 Task: Upload a picture with the name "profile_headshot".
Action: Mouse moved to (829, 73)
Screenshot: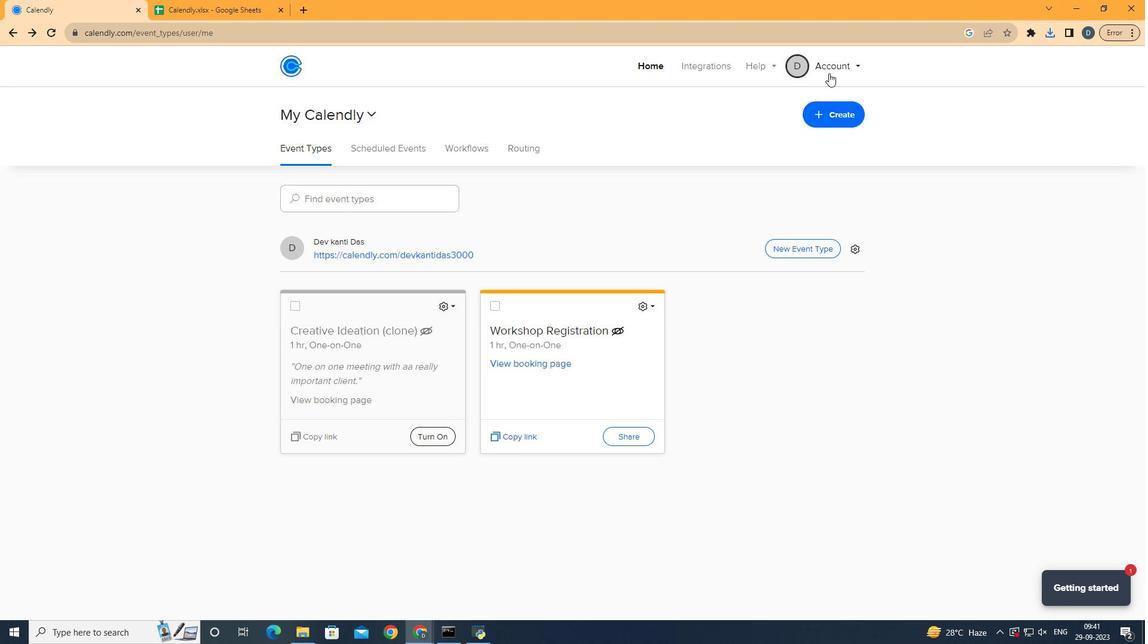 
Action: Mouse pressed left at (829, 73)
Screenshot: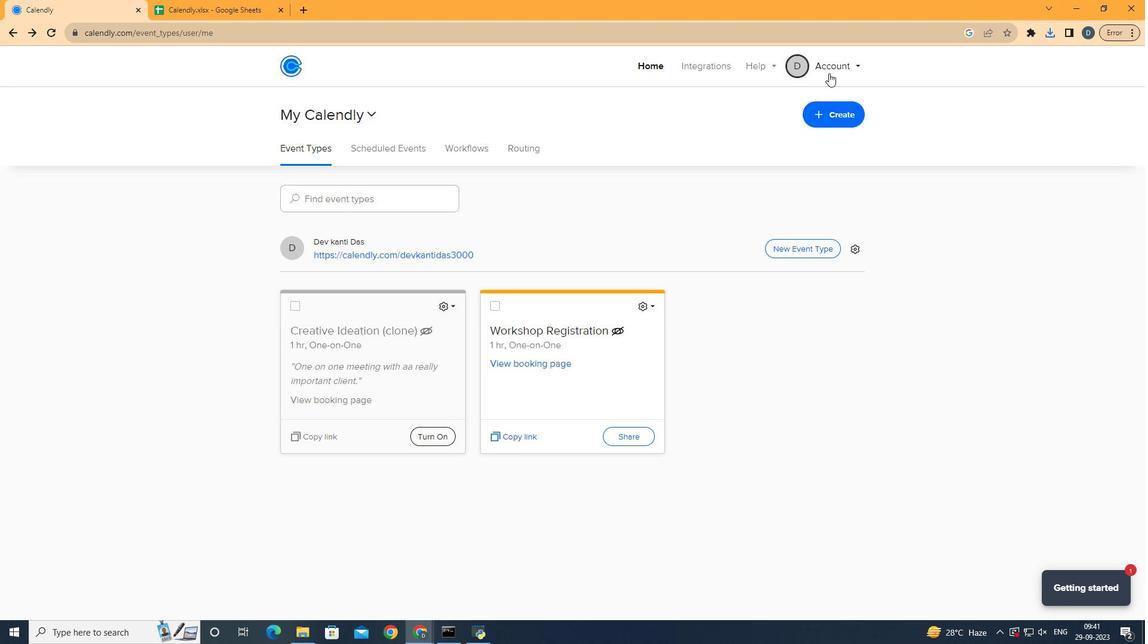 
Action: Mouse moved to (756, 122)
Screenshot: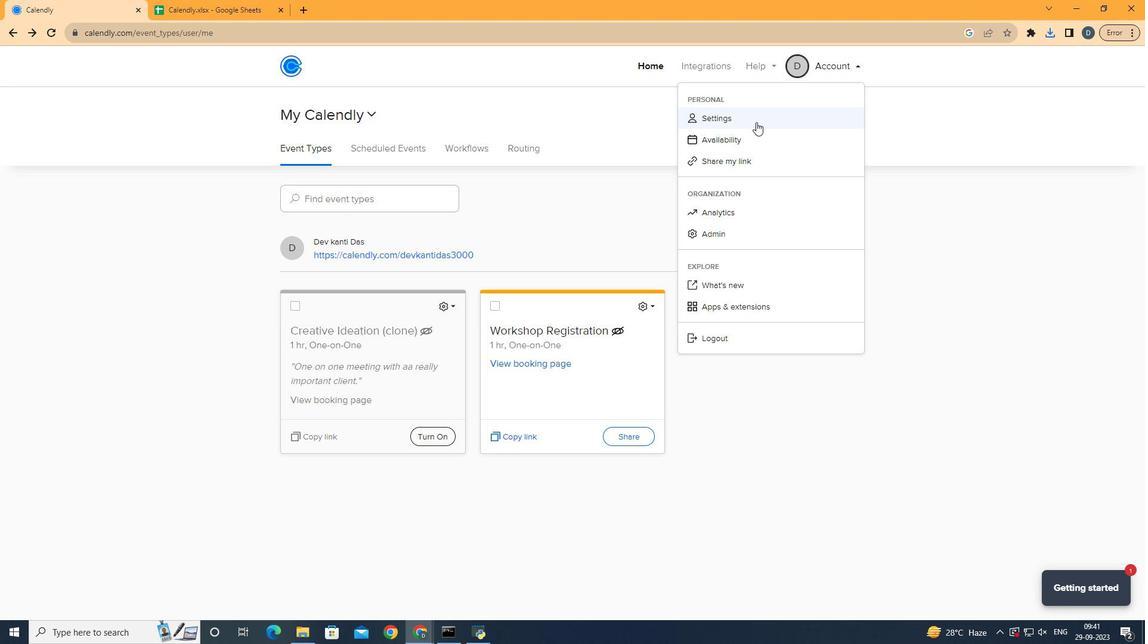 
Action: Mouse pressed left at (756, 122)
Screenshot: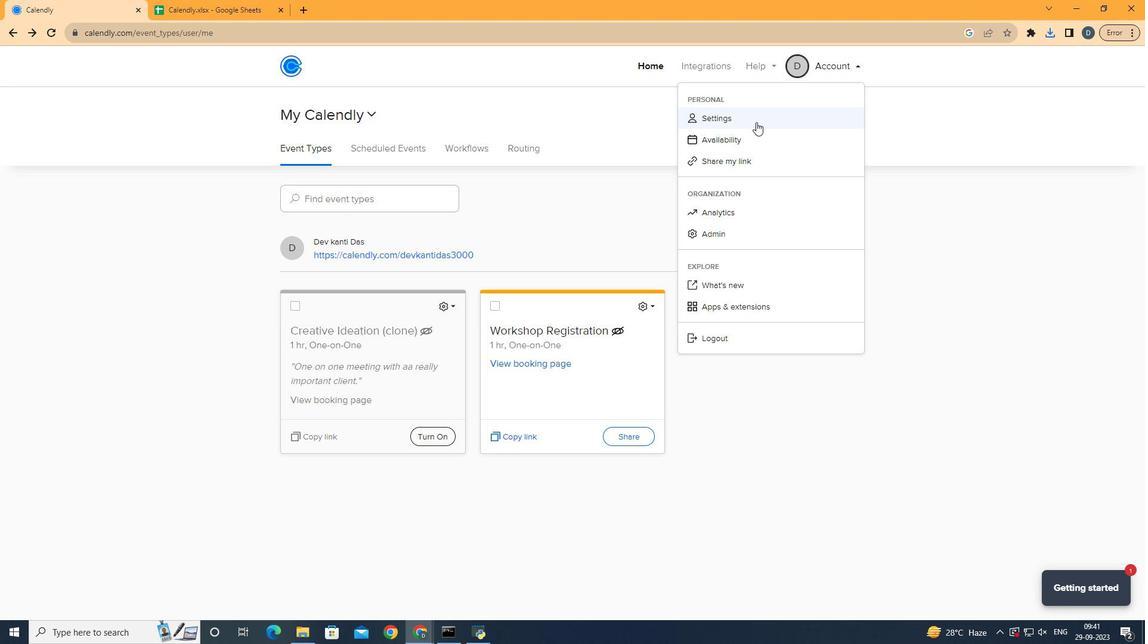 
Action: Mouse moved to (274, 178)
Screenshot: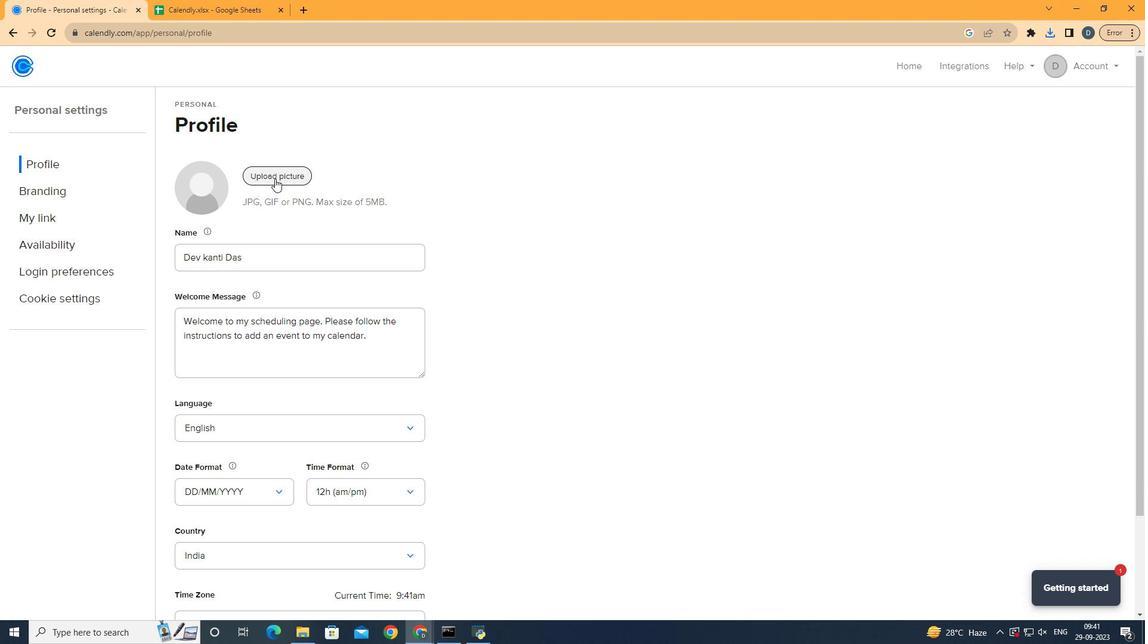
Action: Mouse pressed left at (274, 178)
Screenshot: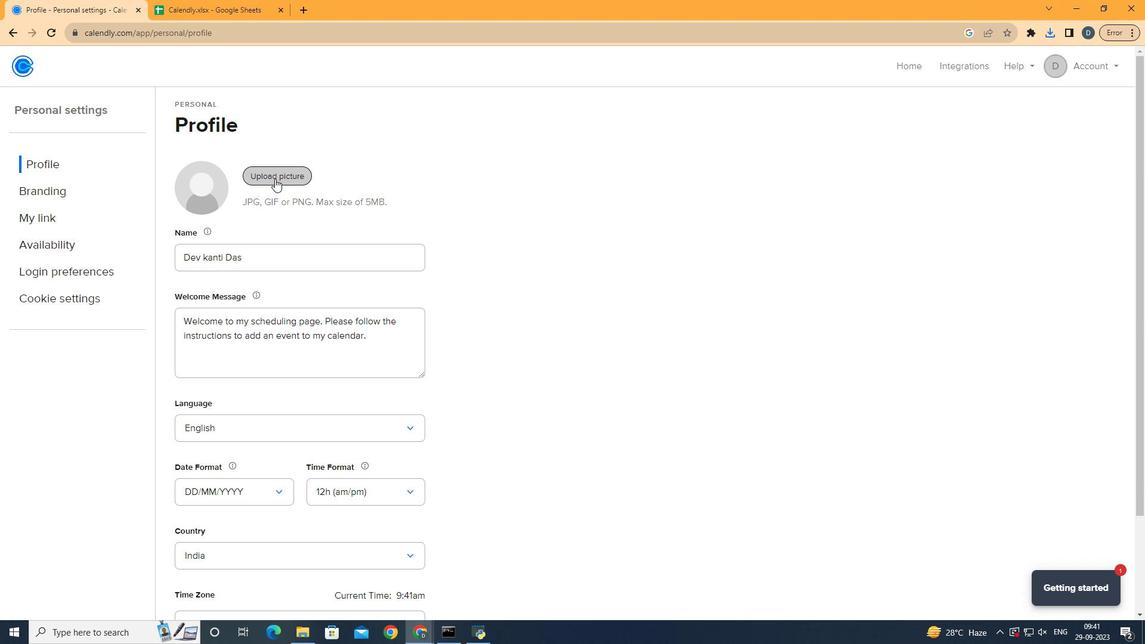 
Action: Mouse moved to (64, 164)
Screenshot: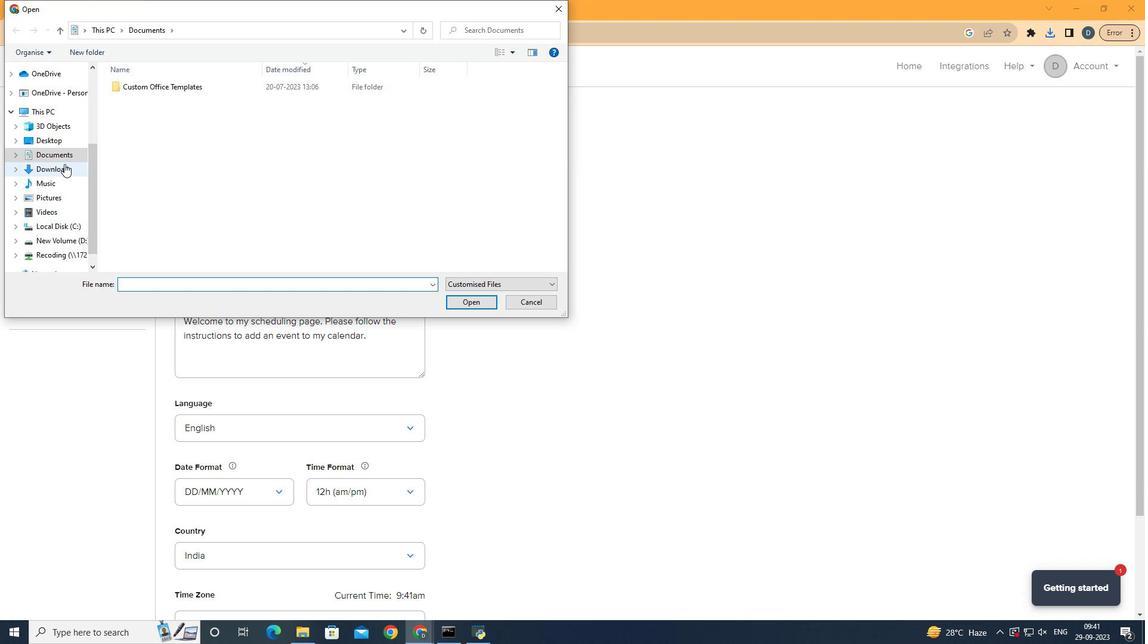 
Action: Mouse pressed left at (64, 164)
Screenshot: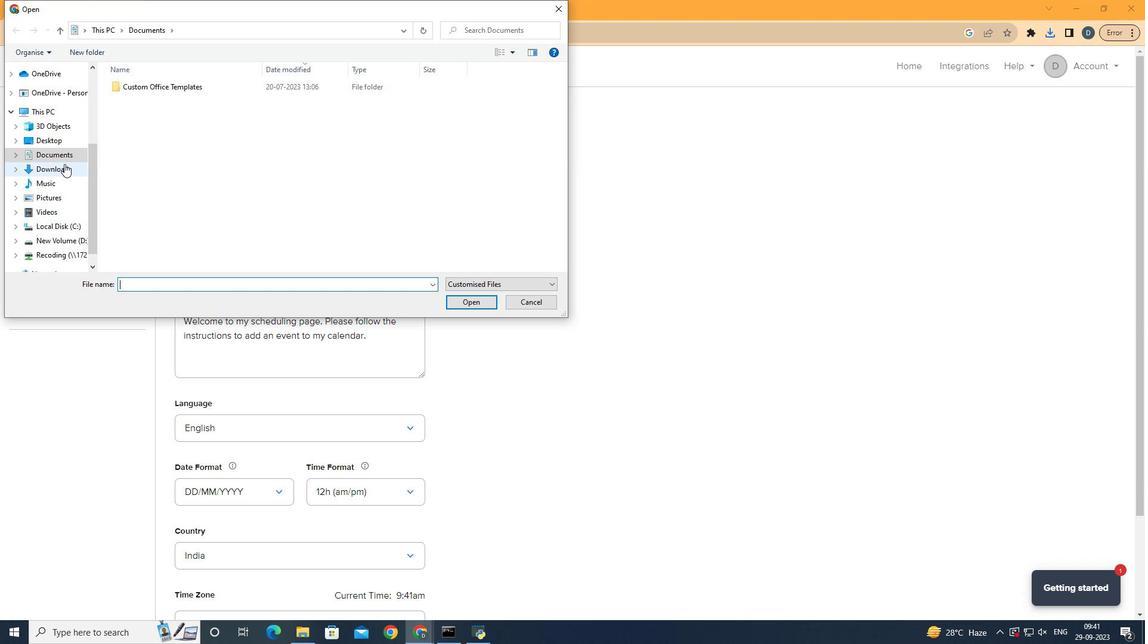 
Action: Mouse moved to (238, 103)
Screenshot: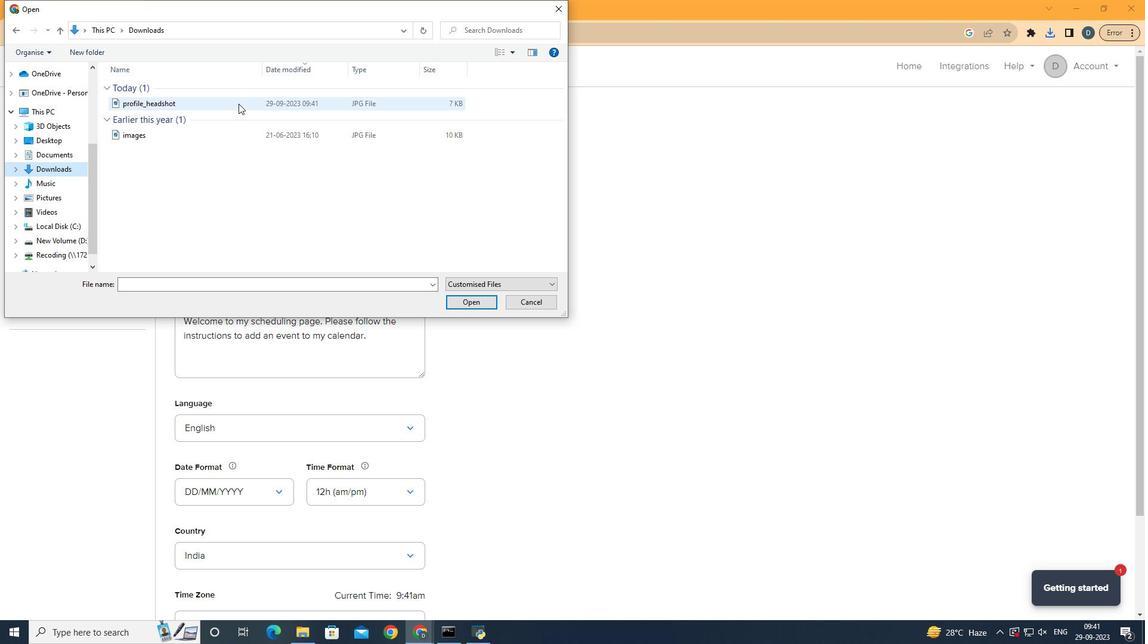 
Action: Mouse pressed left at (238, 103)
Screenshot: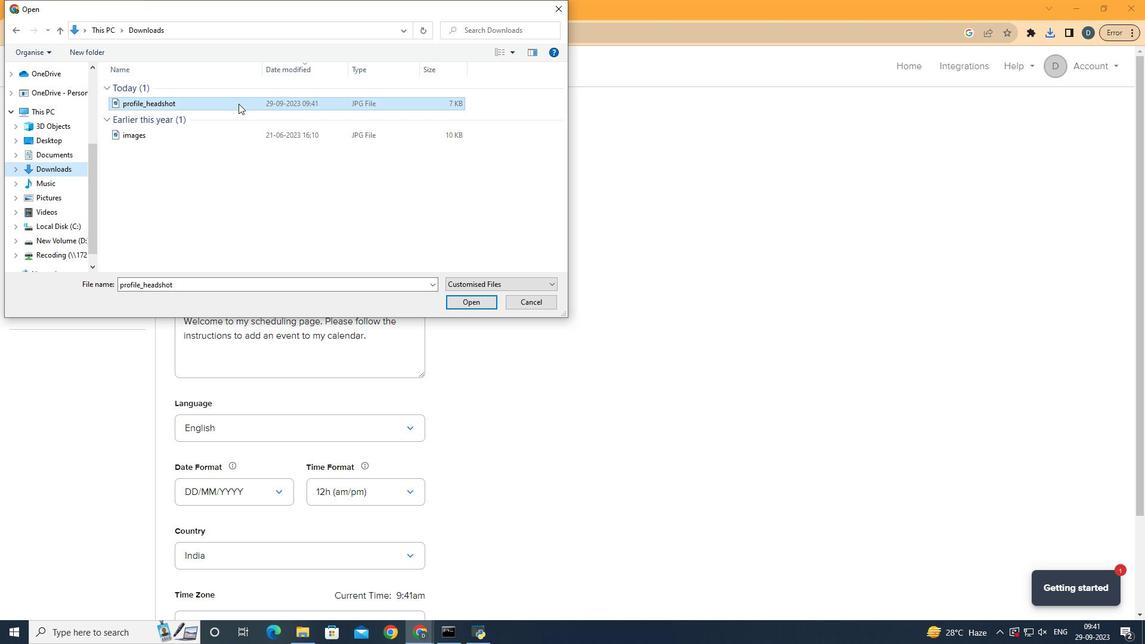 
Action: Mouse moved to (468, 304)
Screenshot: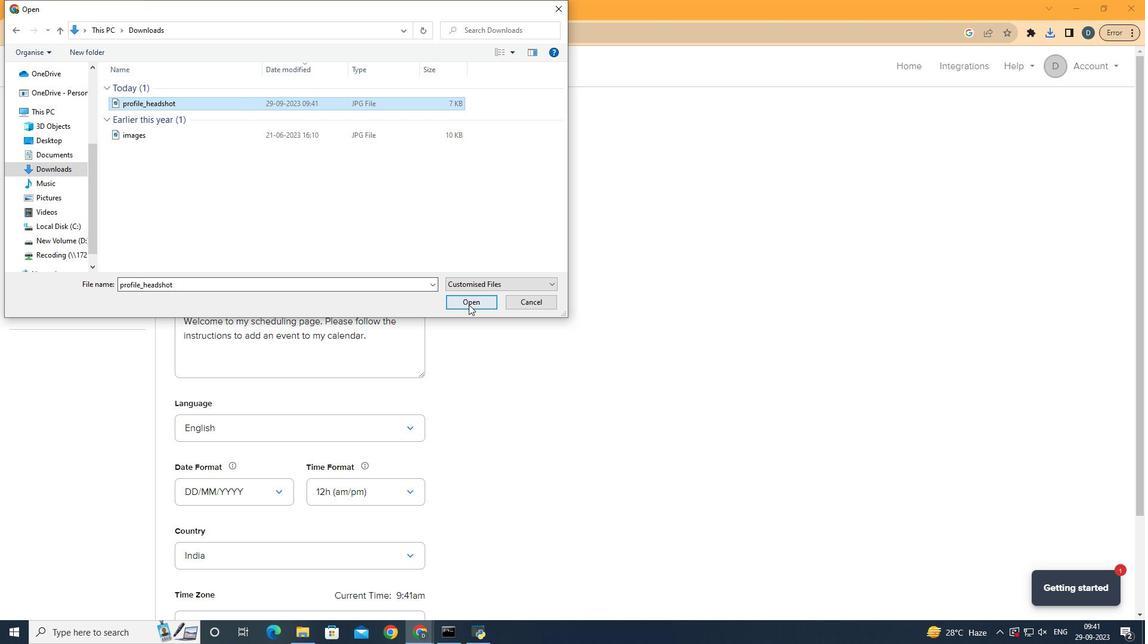
Action: Mouse pressed left at (468, 304)
Screenshot: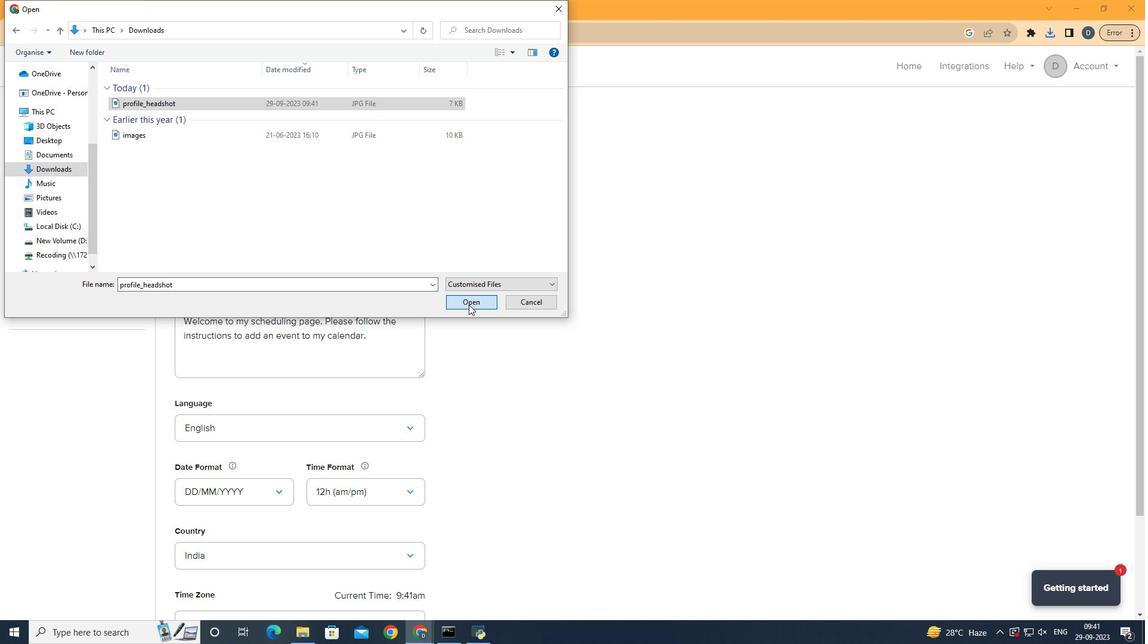 
Action: Mouse moved to (617, 280)
Screenshot: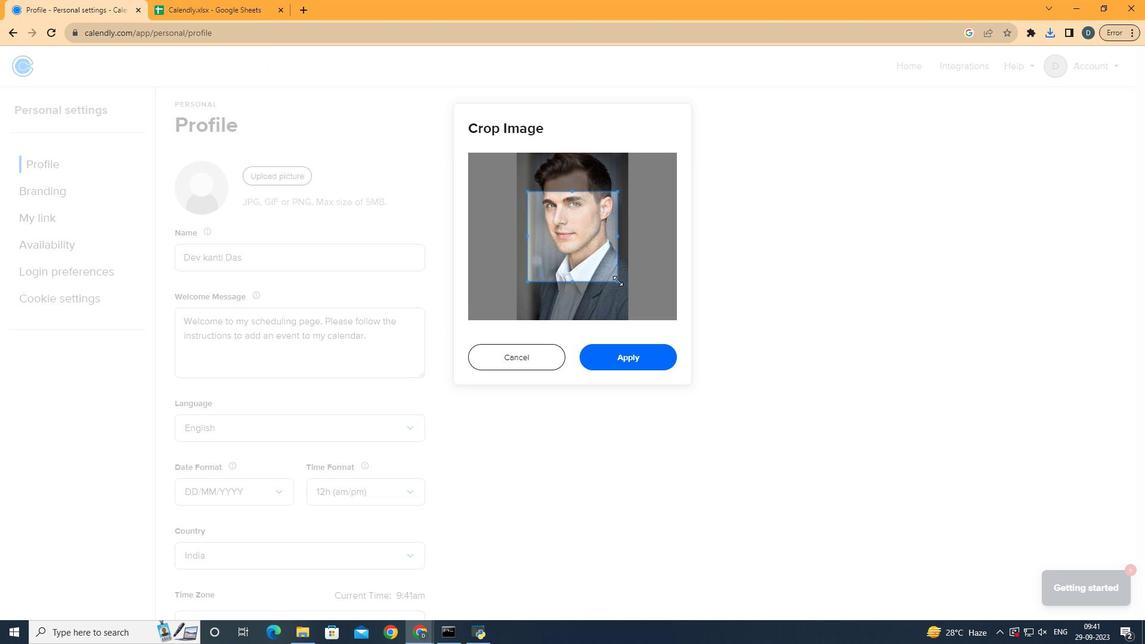 
Action: Mouse pressed left at (617, 280)
Screenshot: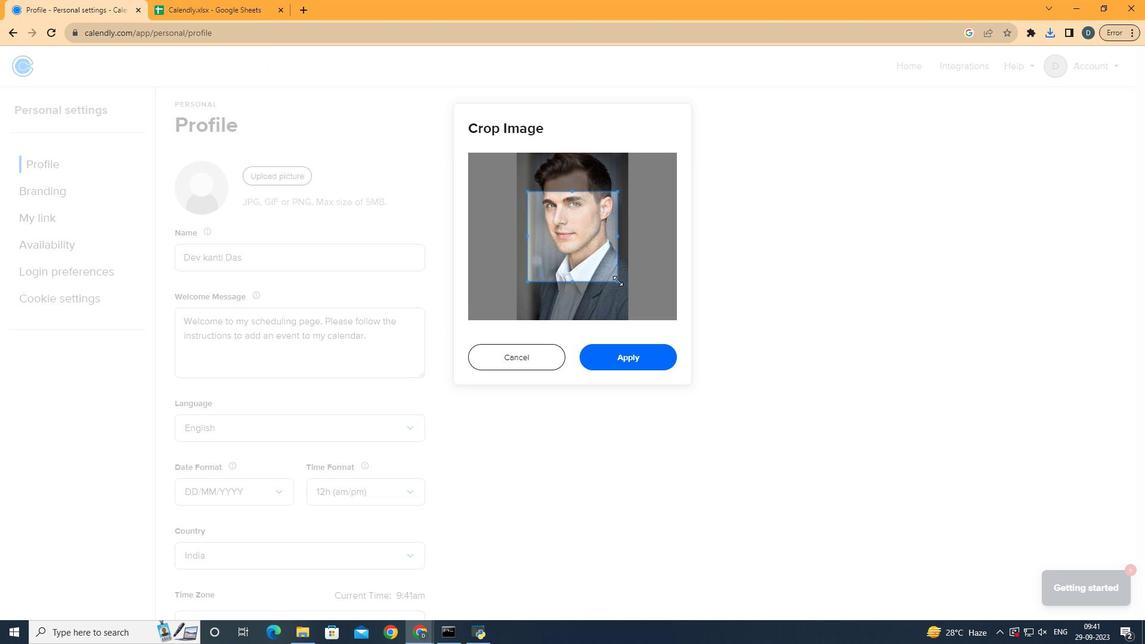 
Action: Mouse moved to (577, 192)
Screenshot: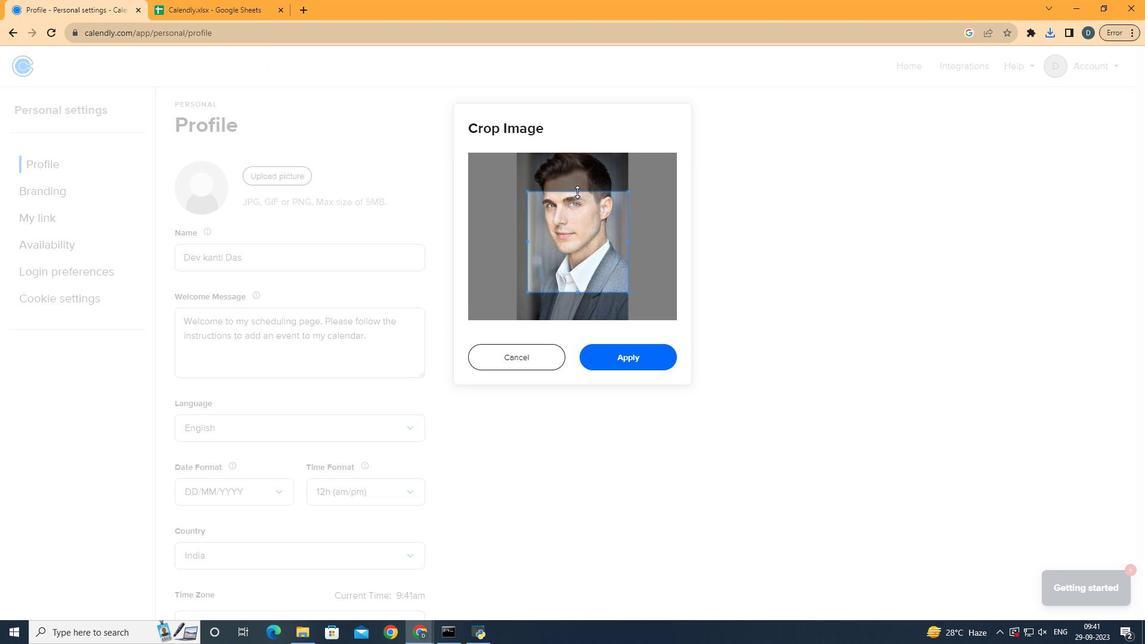 
Action: Mouse pressed left at (577, 192)
Screenshot: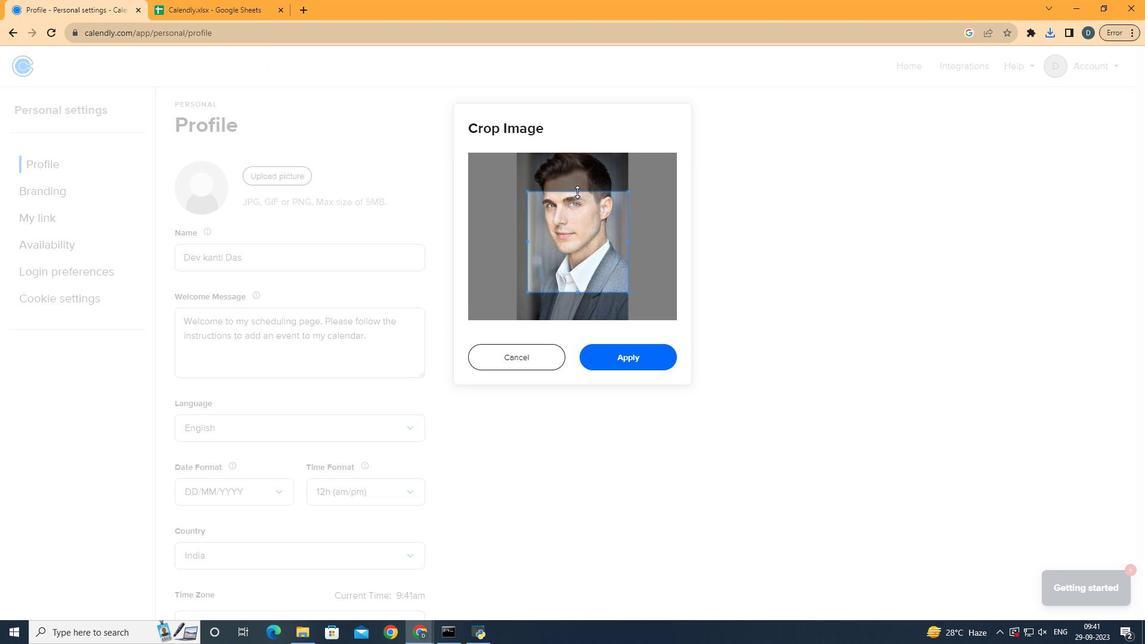 
Action: Mouse moved to (527, 192)
Screenshot: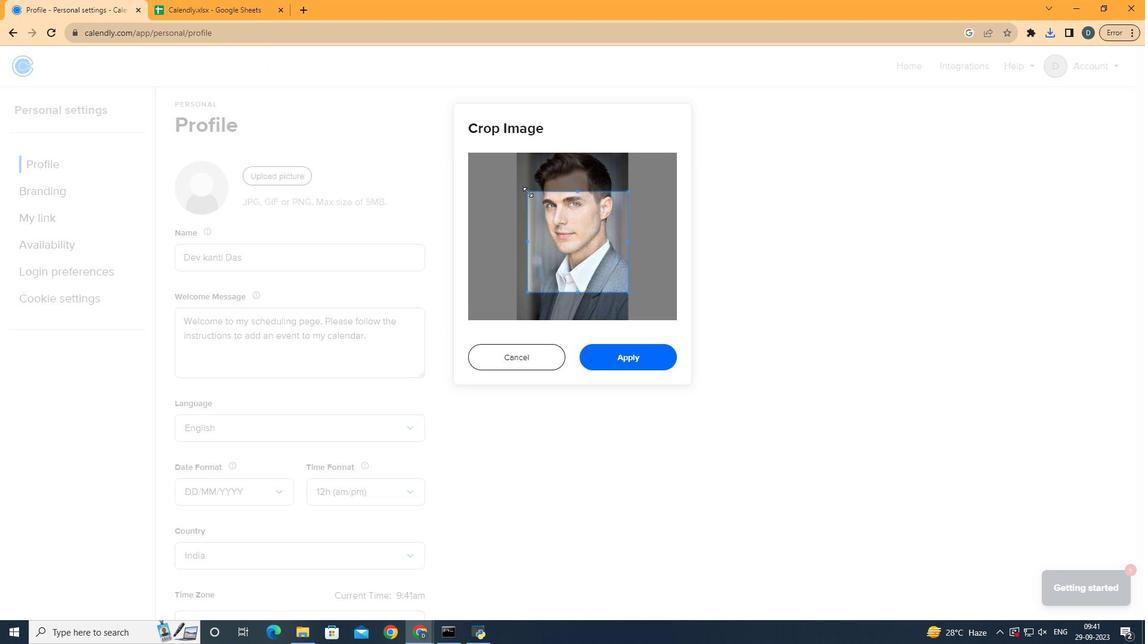 
Action: Mouse pressed left at (527, 192)
Screenshot: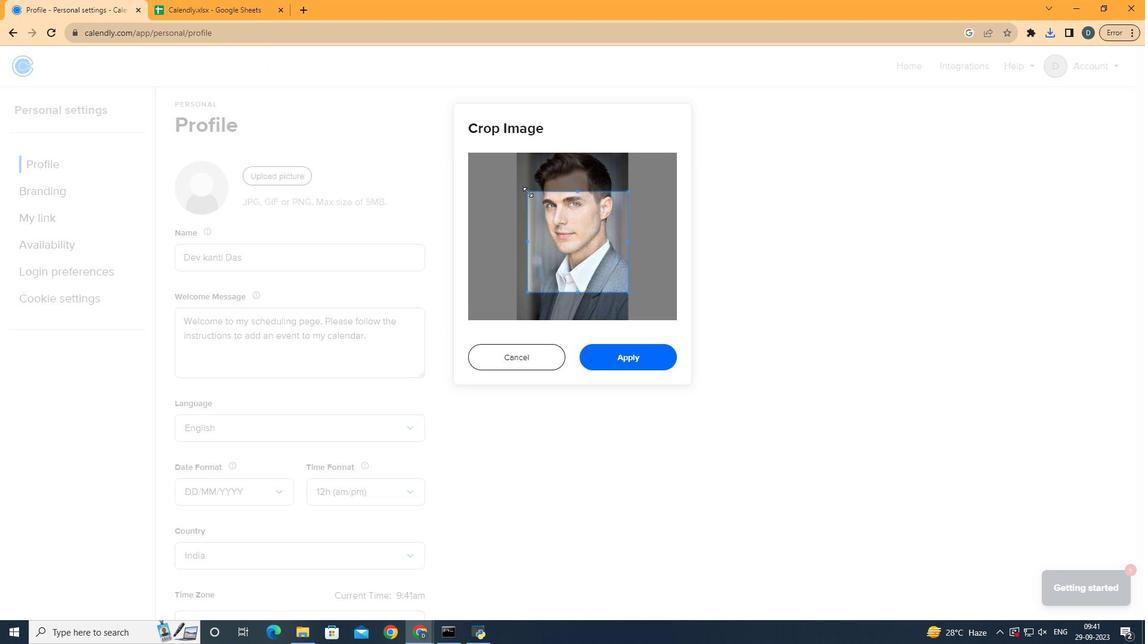 
Action: Mouse moved to (554, 203)
Screenshot: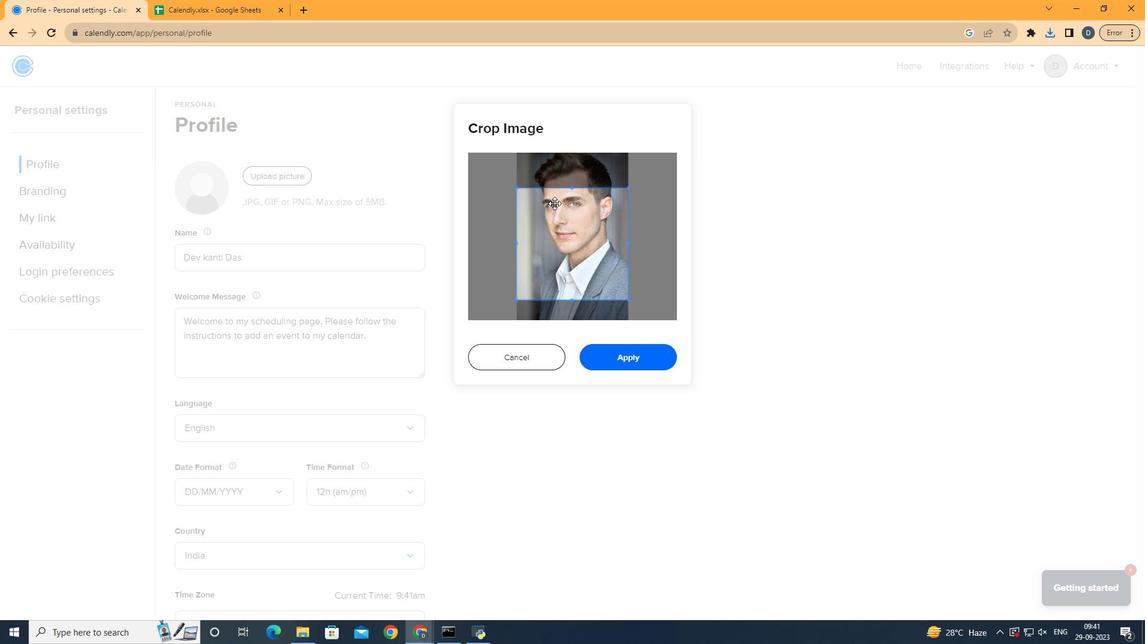 
Action: Mouse pressed left at (554, 203)
Screenshot: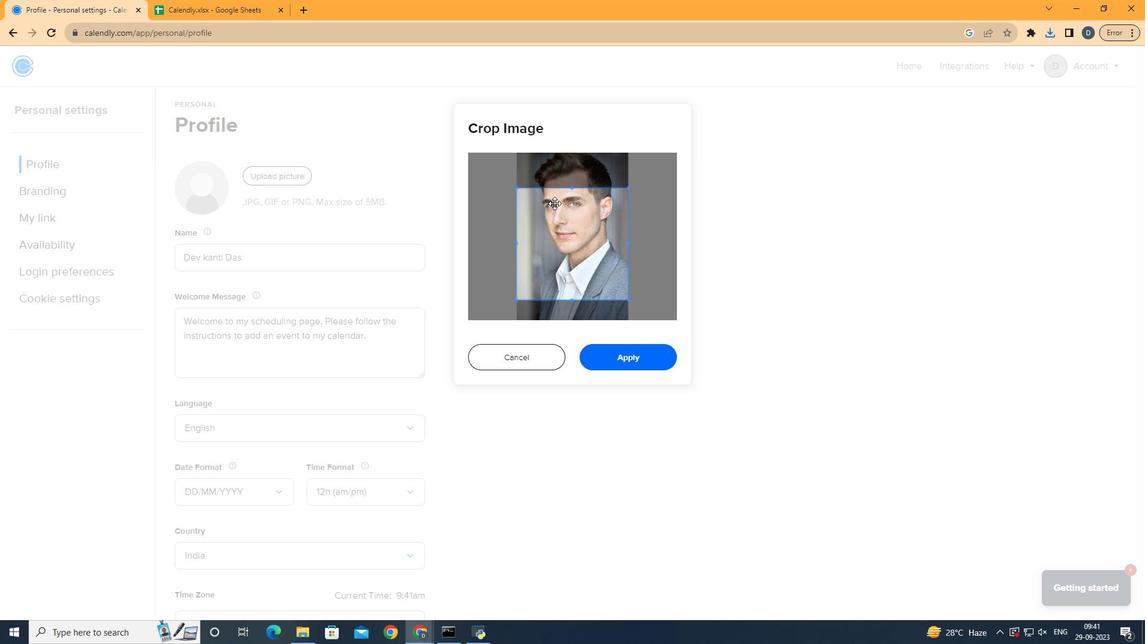 
Action: Mouse moved to (614, 351)
Screenshot: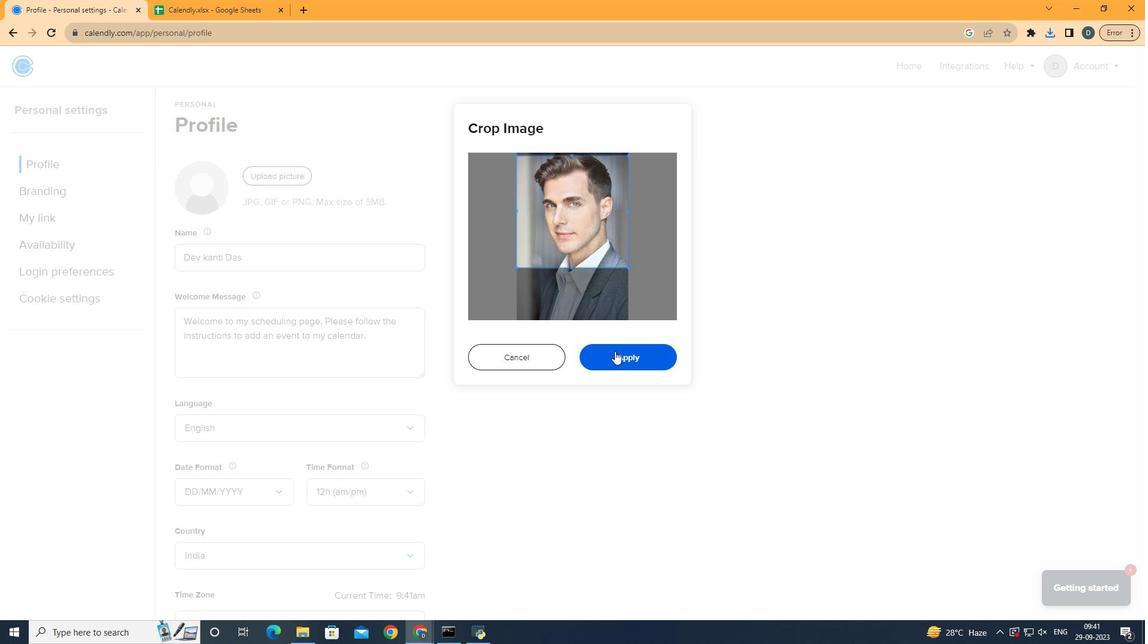 
Action: Mouse pressed left at (614, 351)
Screenshot: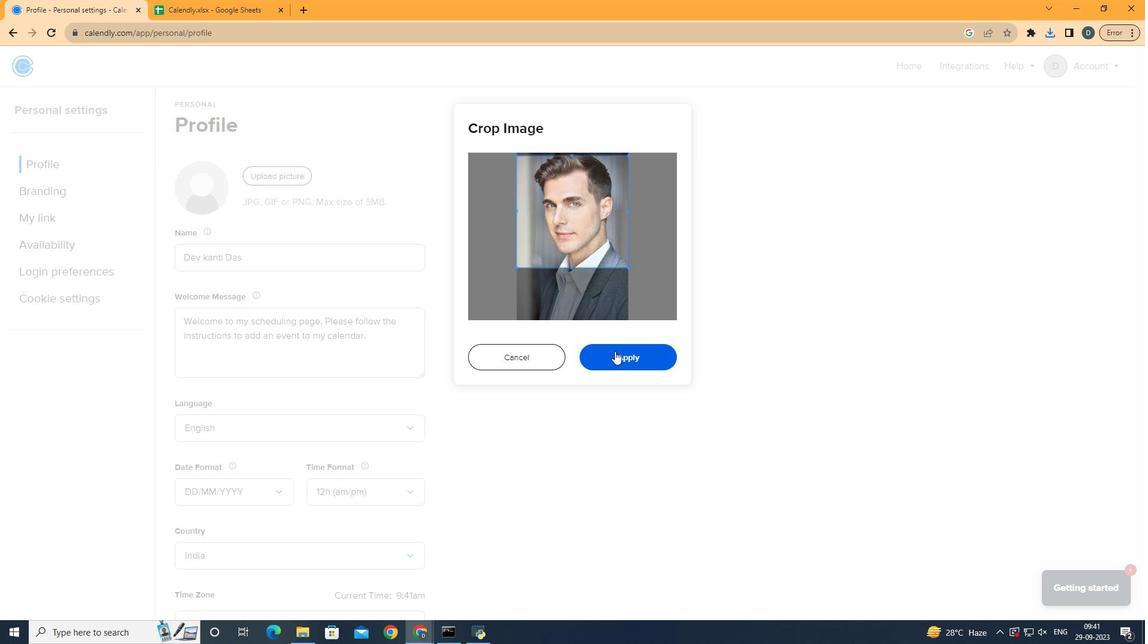 
